 Task: Select single editior layout.
Action: Mouse moved to (104, 10)
Screenshot: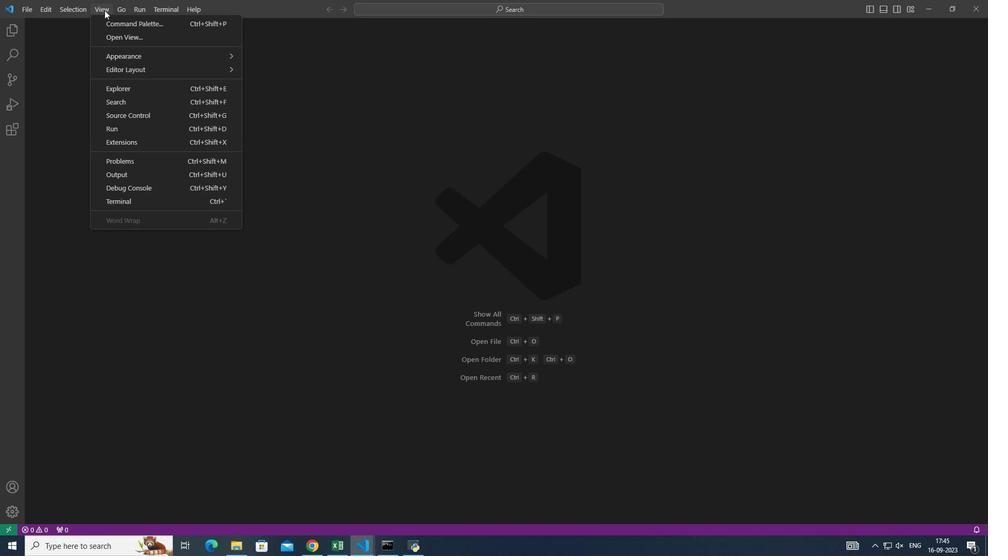 
Action: Mouse pressed left at (104, 10)
Screenshot: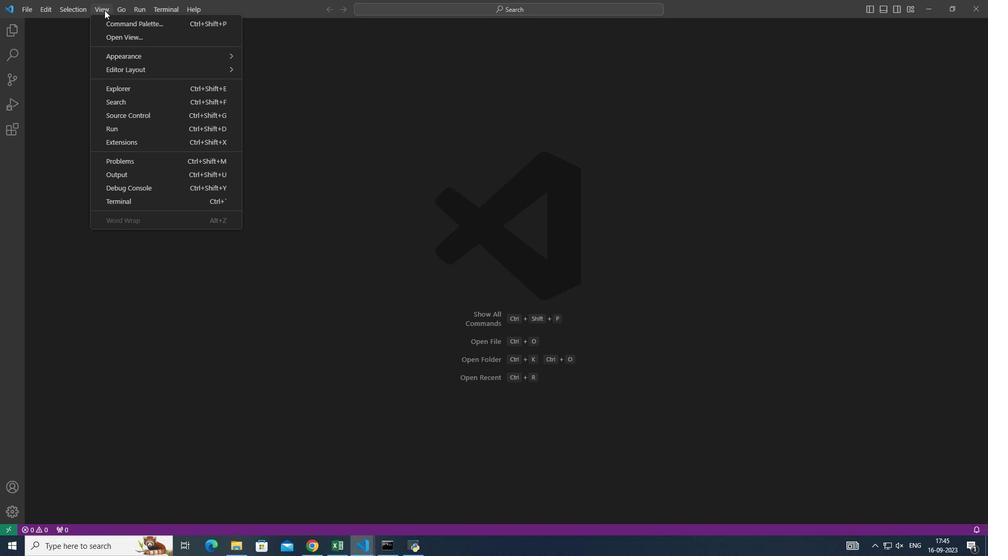 
Action: Mouse moved to (295, 146)
Screenshot: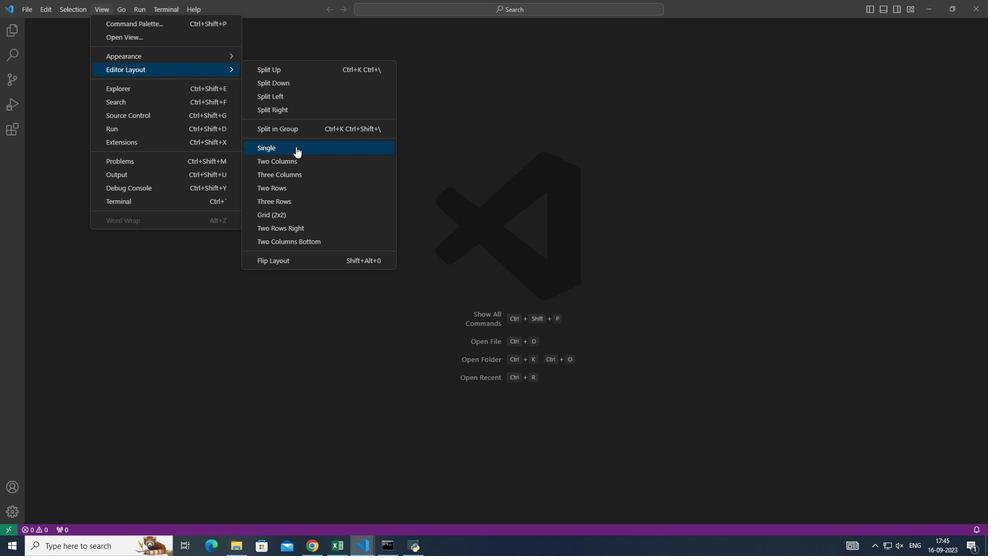 
Action: Mouse pressed left at (295, 146)
Screenshot: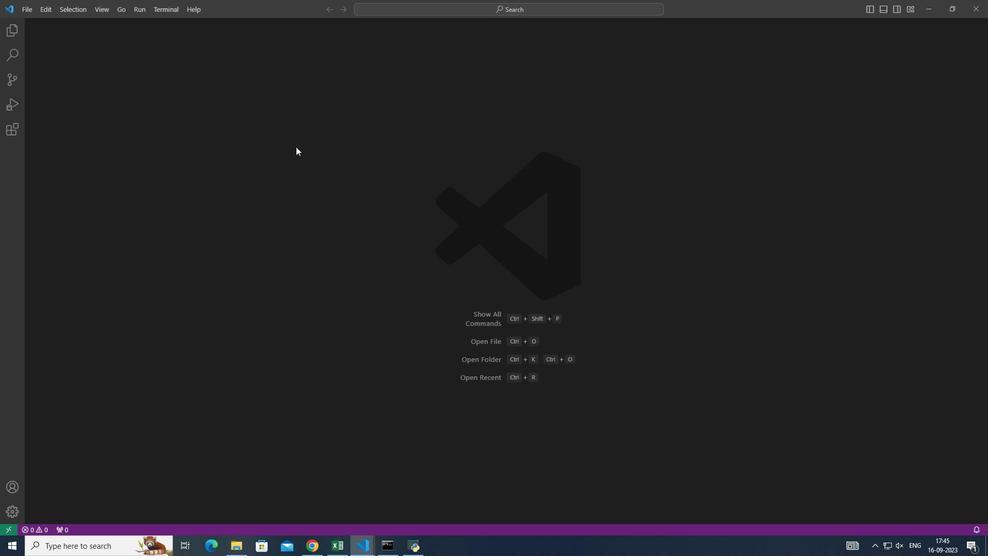 
Action: Mouse moved to (506, 186)
Screenshot: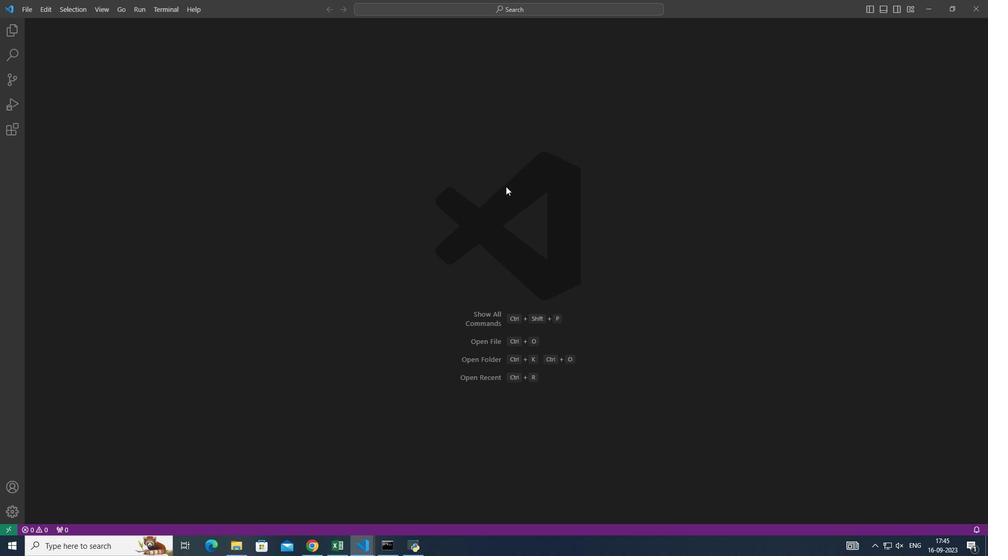 
